 Task: Explore the historic Gaslamp Quarter in San Diego to California, using walking directions.
Action: Mouse moved to (1049, 65)
Screenshot: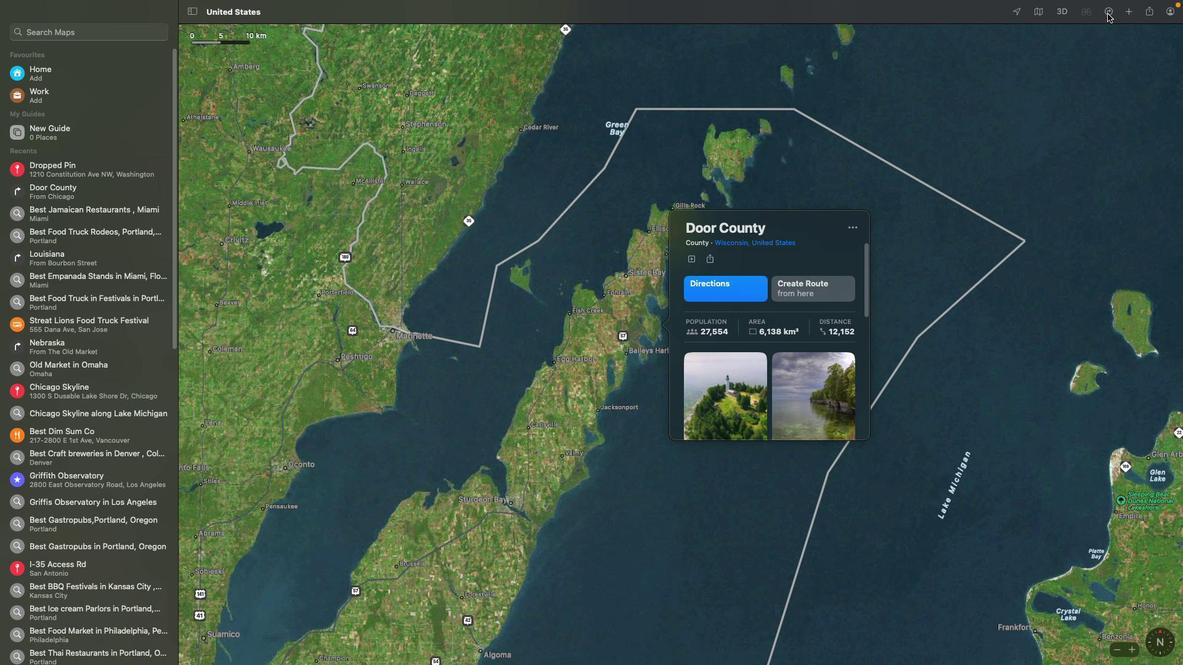 
Action: Mouse pressed left at (1049, 65)
Screenshot: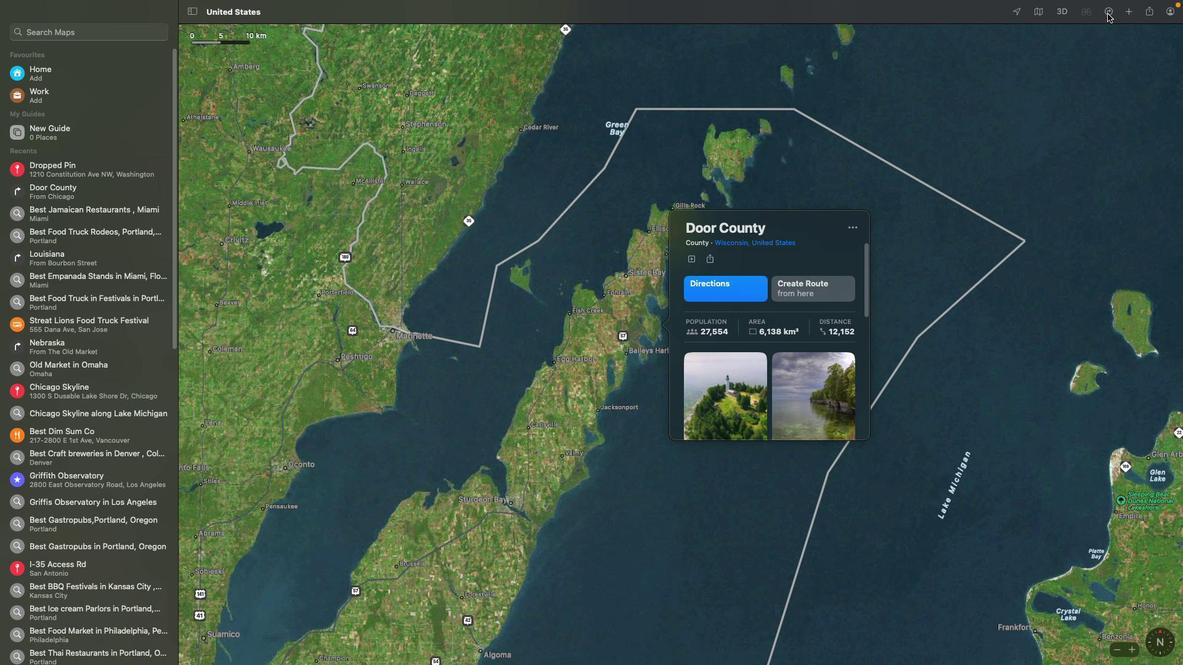 
Action: Mouse moved to (1055, 91)
Screenshot: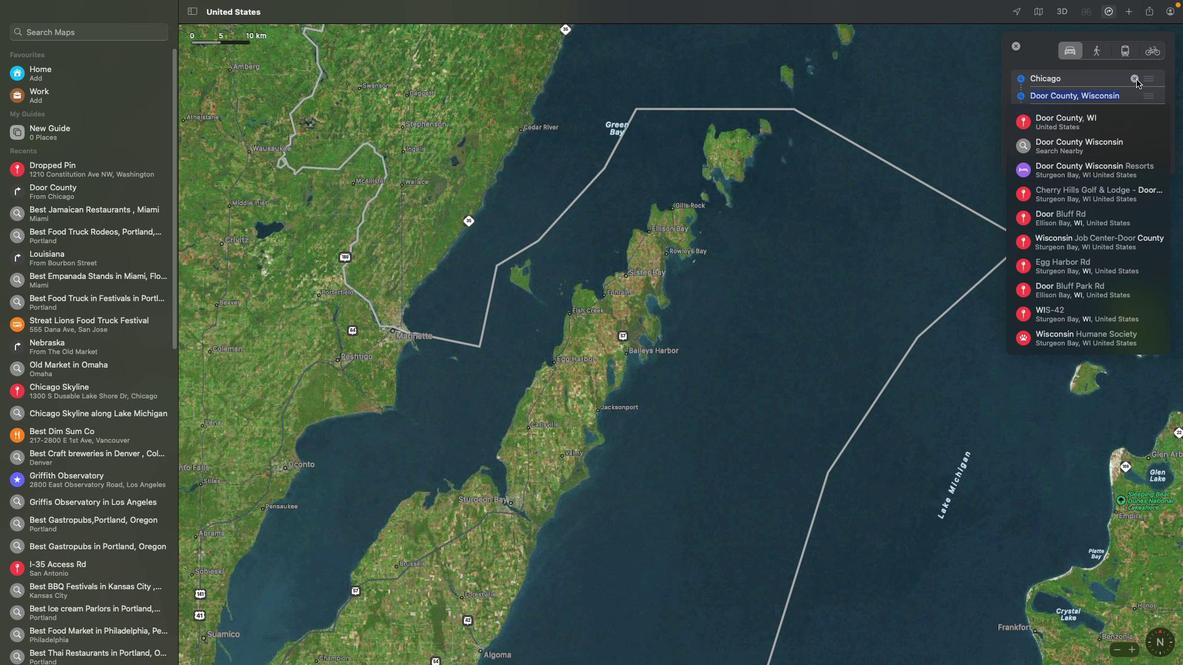
Action: Mouse pressed left at (1055, 91)
Screenshot: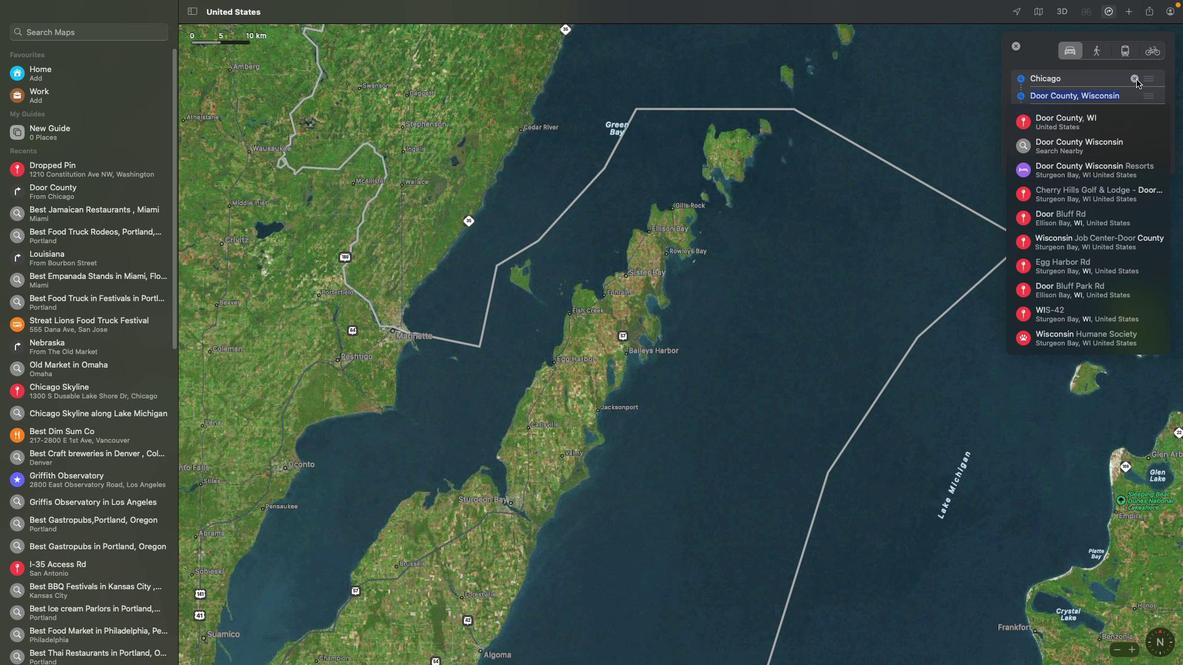 
Action: Mouse moved to (988, 126)
Screenshot: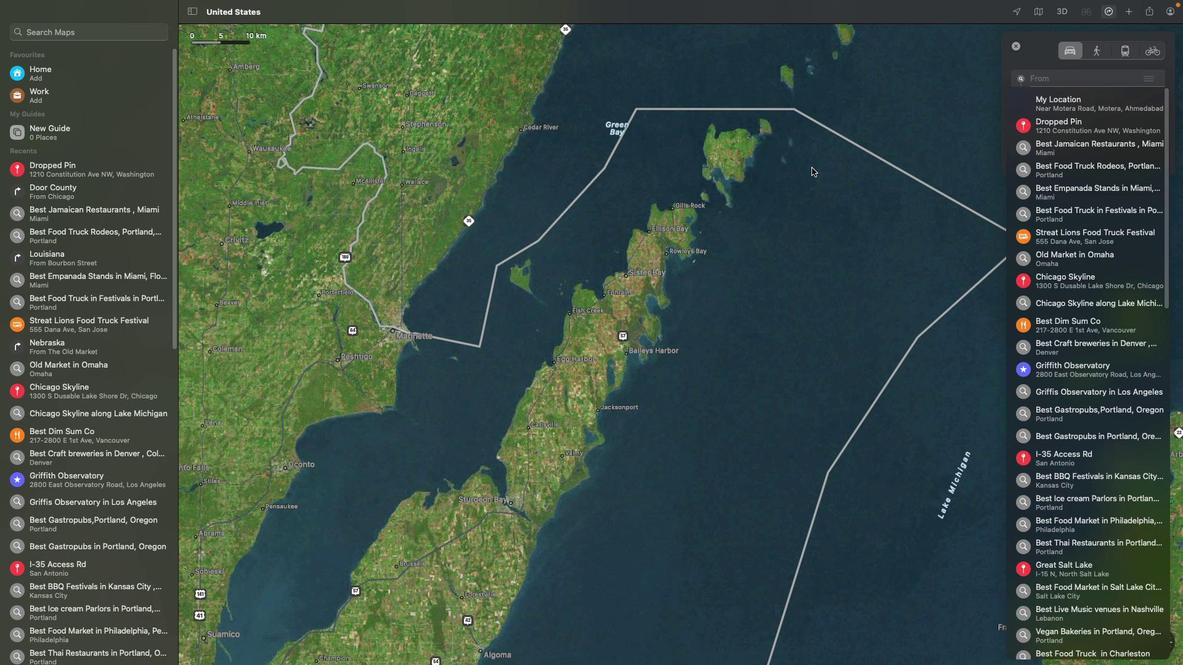 
Action: Mouse pressed left at (988, 126)
Screenshot: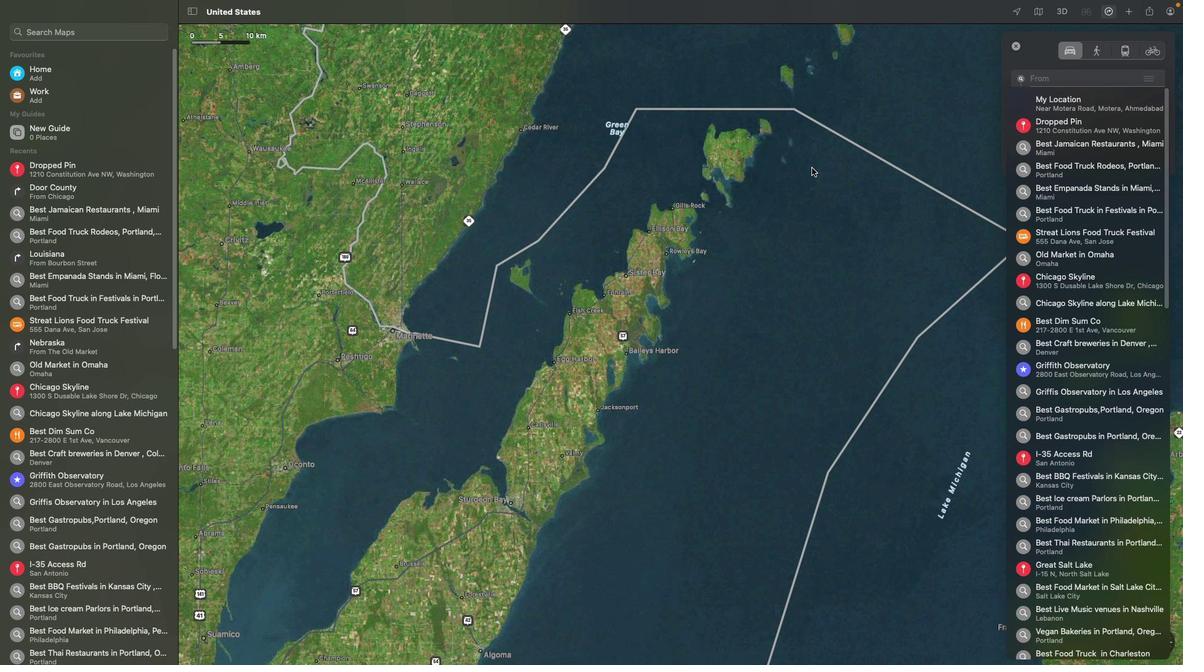 
Action: Mouse moved to (1054, 97)
Screenshot: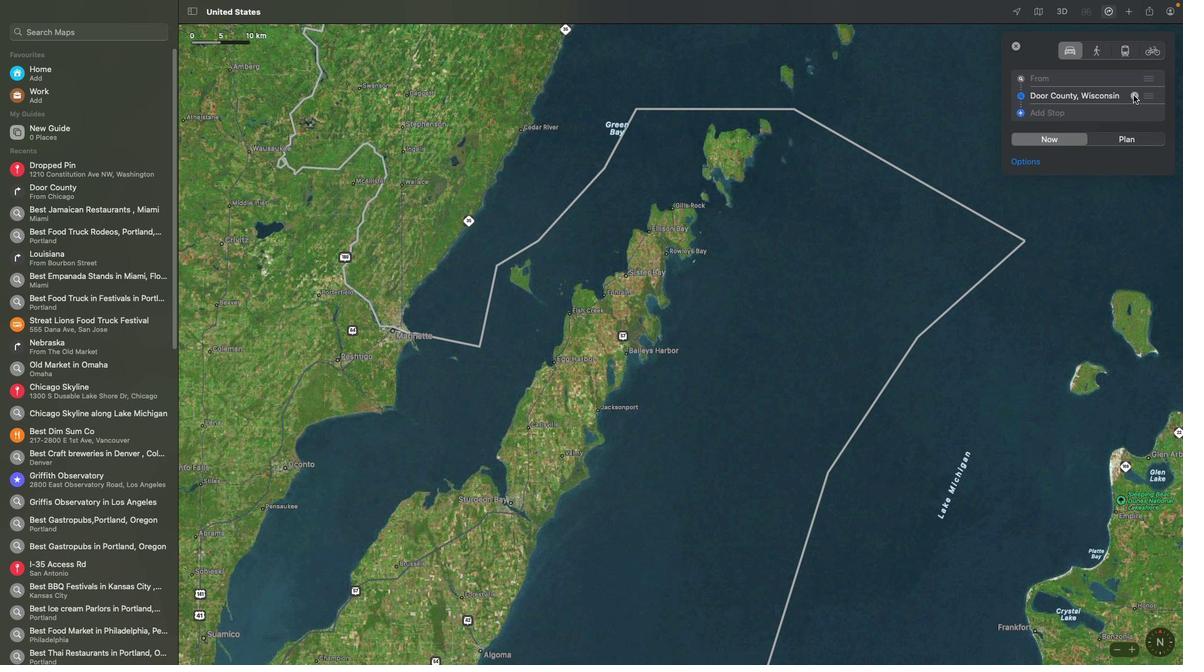 
Action: Mouse pressed left at (1054, 97)
Screenshot: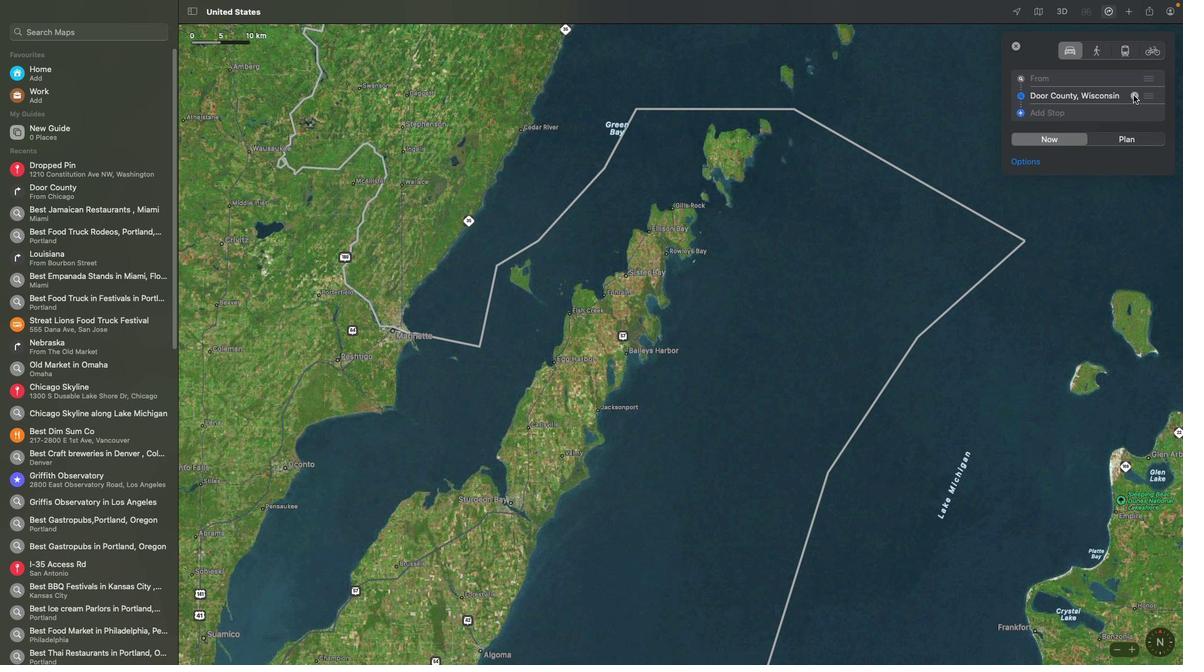 
Action: Mouse moved to (1040, 89)
Screenshot: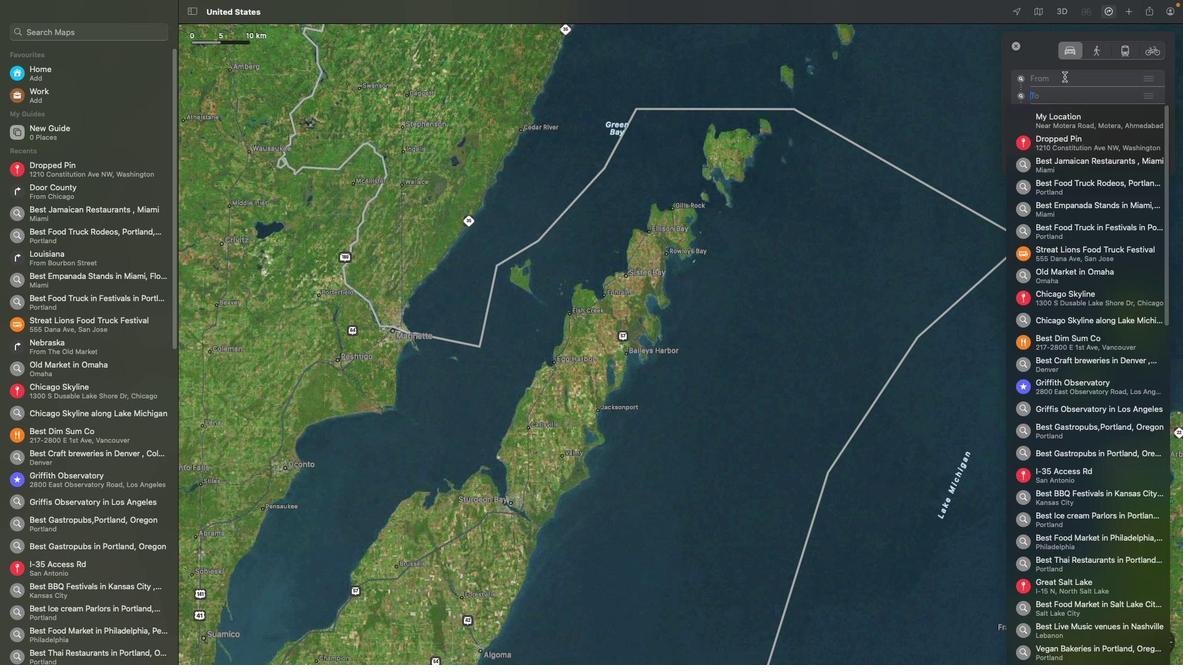
Action: Mouse pressed left at (1040, 89)
Screenshot: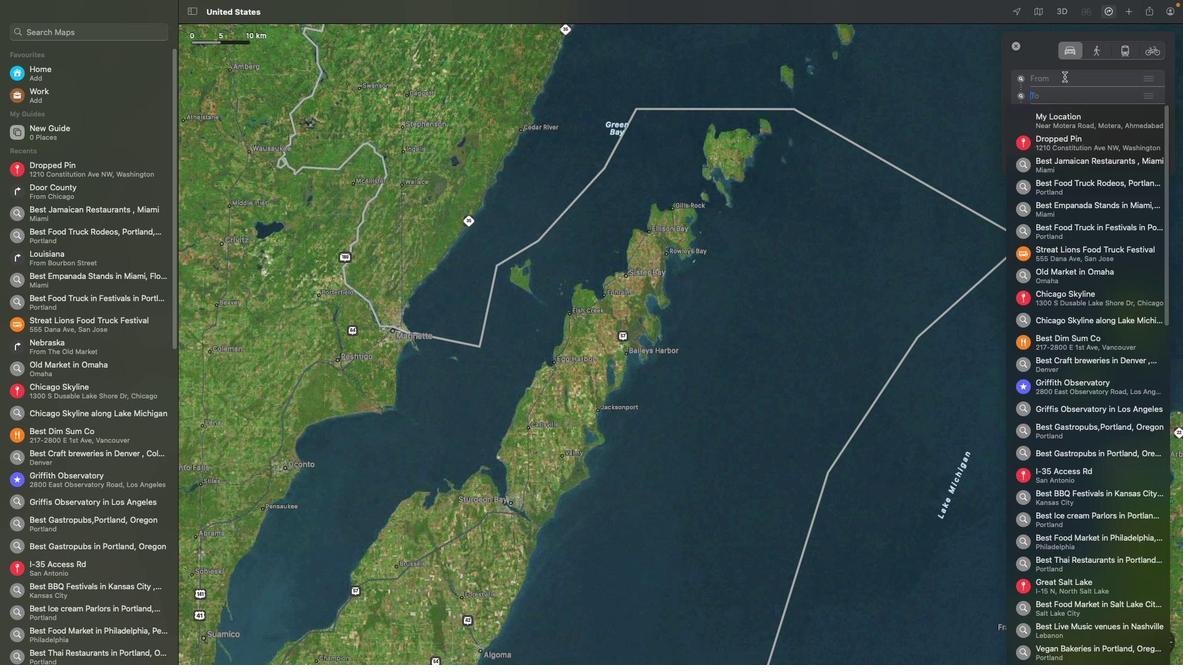 
Action: Key pressed Key.shift'Q''u''e'Key.backspace'a''r''t''e''r'Key.space'i''n'Key.spaceKey.shift'S''a''n'Key.spaceKey.shift'D''i''e''g''o'
Screenshot: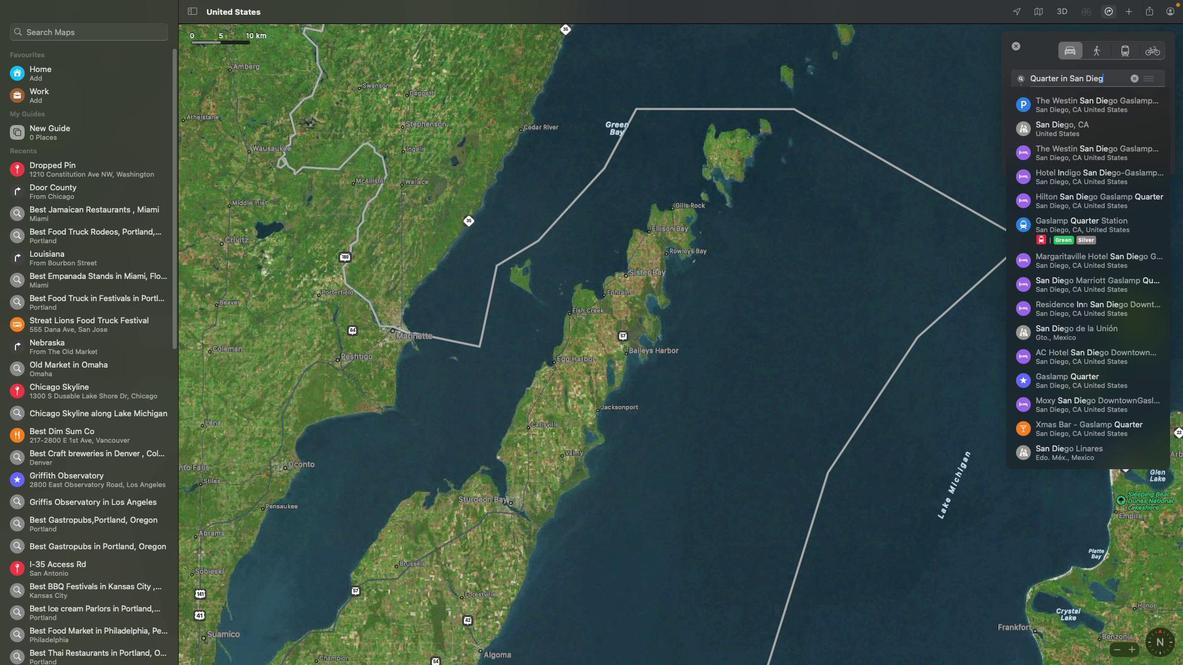 
Action: Mouse moved to (1008, 121)
Screenshot: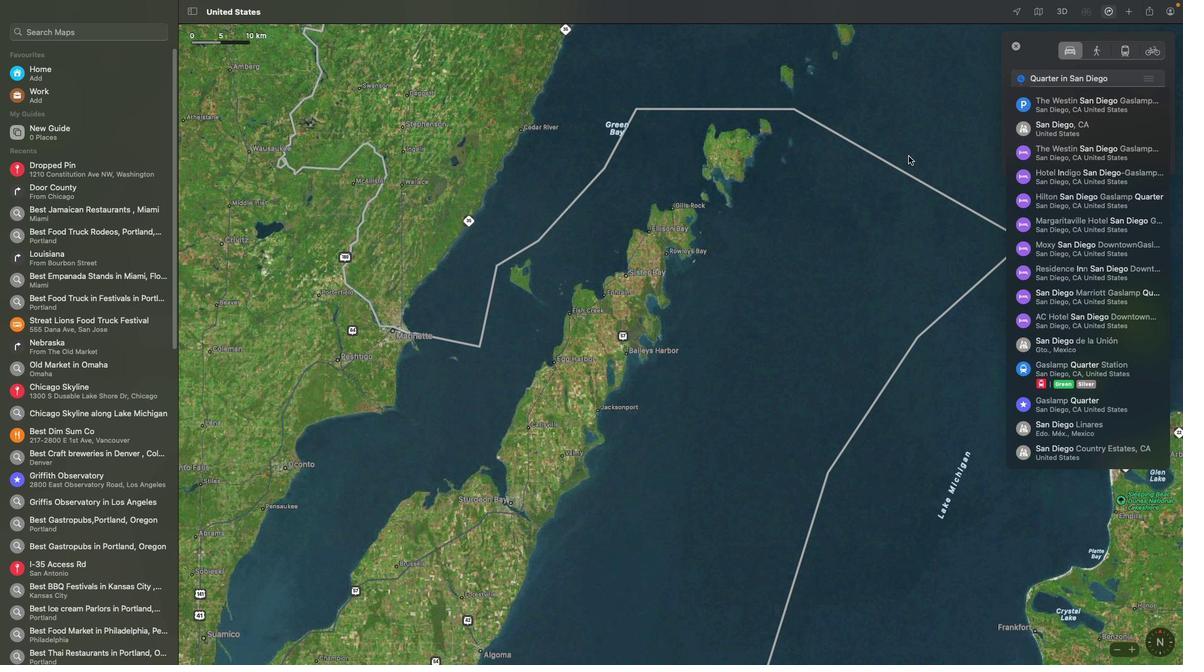 
Action: Mouse pressed left at (1008, 121)
Screenshot: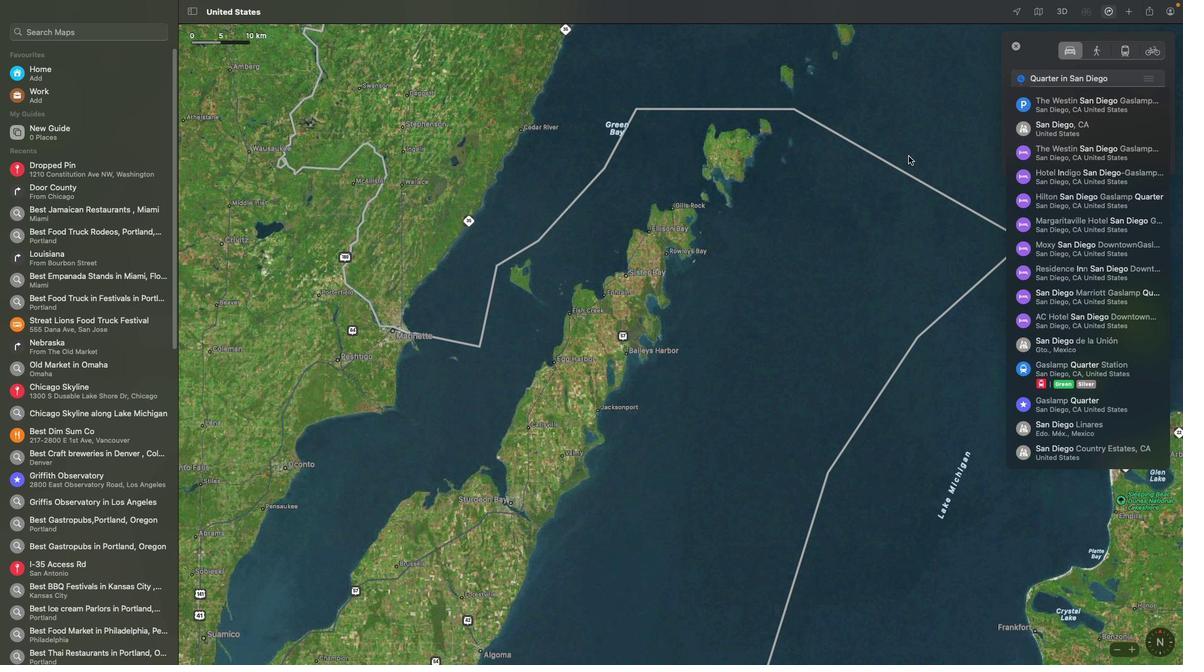 
Action: Mouse moved to (1037, 97)
Screenshot: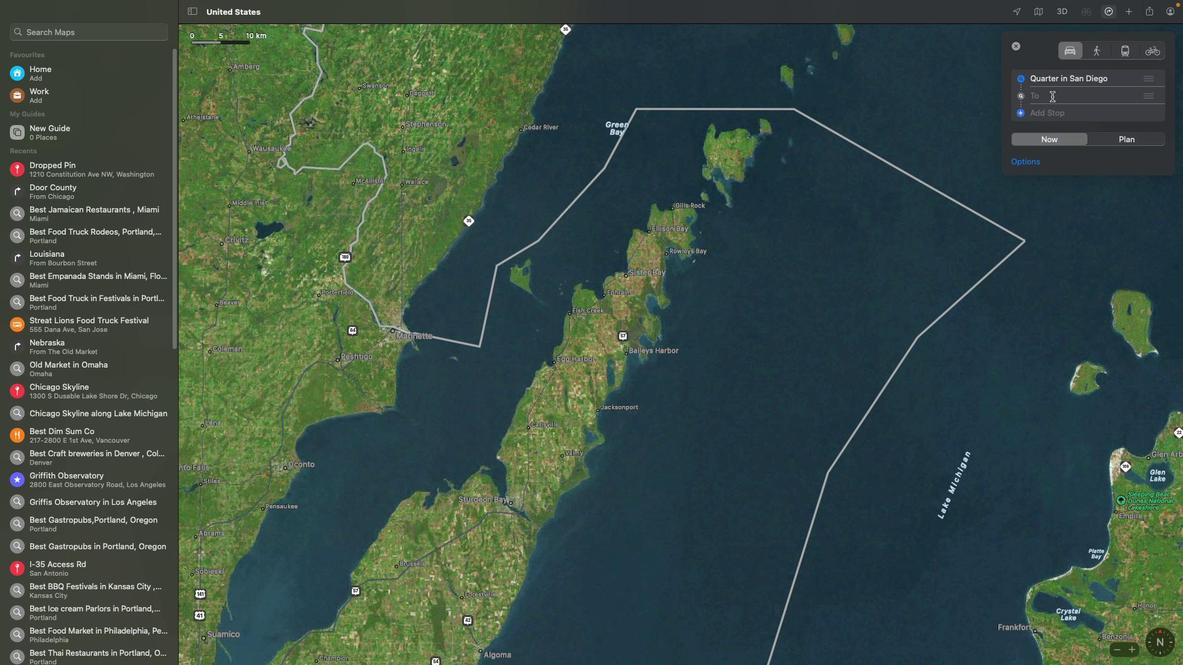 
Action: Mouse pressed left at (1037, 97)
Screenshot: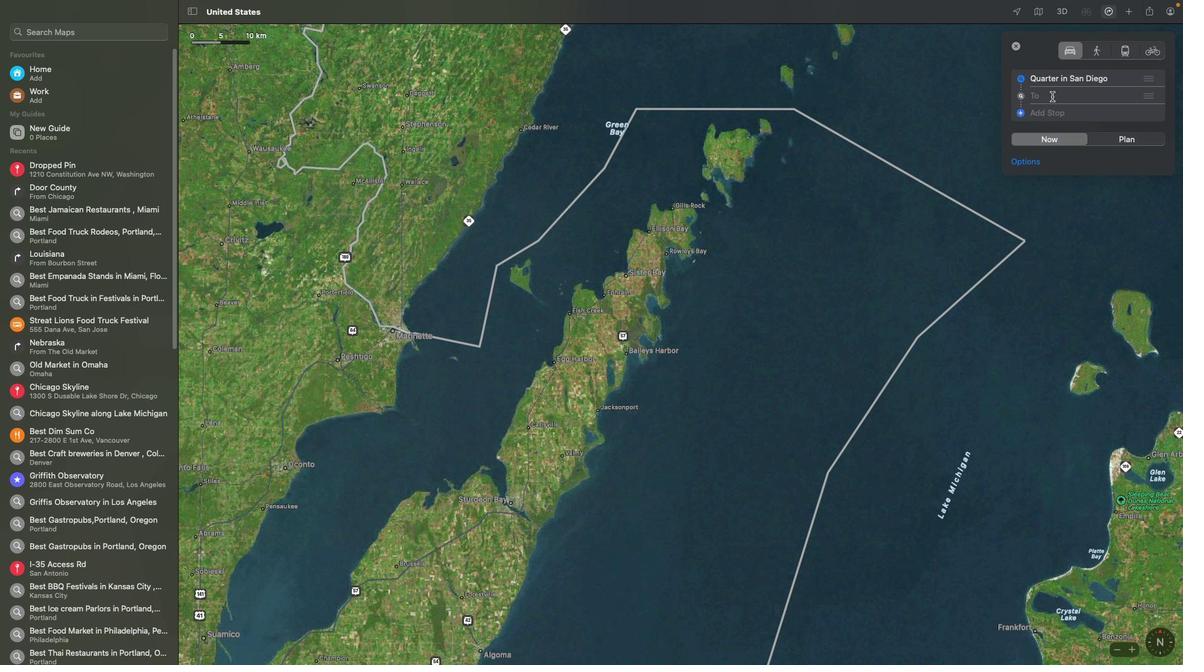 
Action: Key pressed Key.shift'C''a''l'
Screenshot: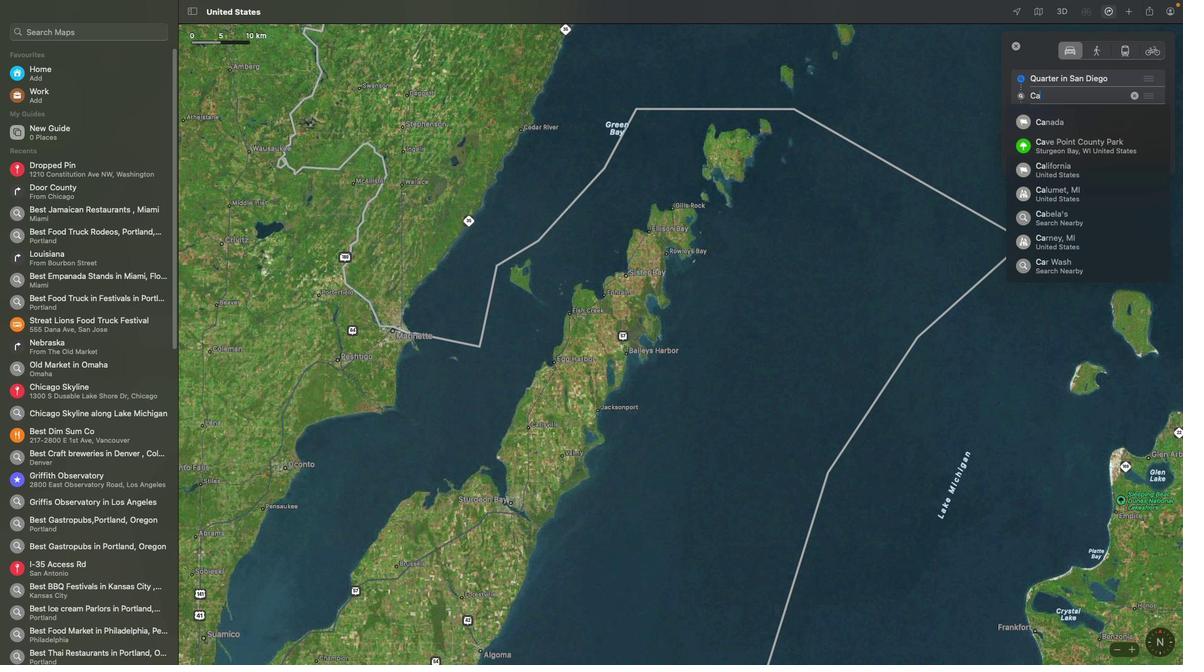 
Action: Mouse moved to (1038, 105)
Screenshot: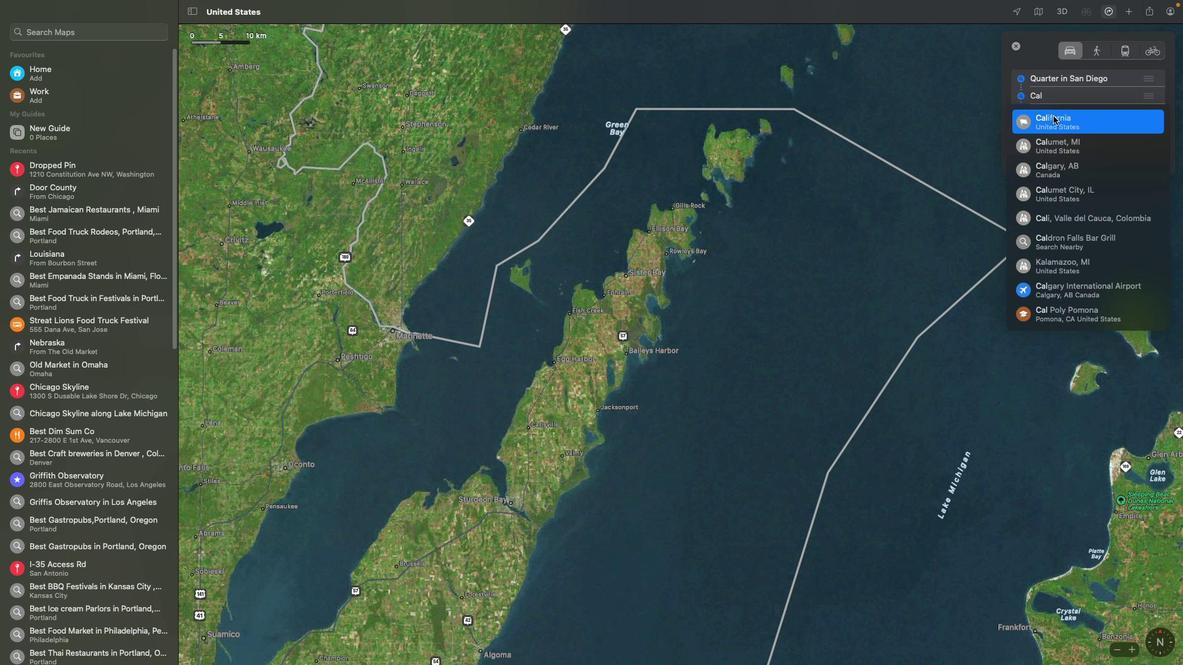 
Action: Mouse pressed left at (1038, 105)
Screenshot: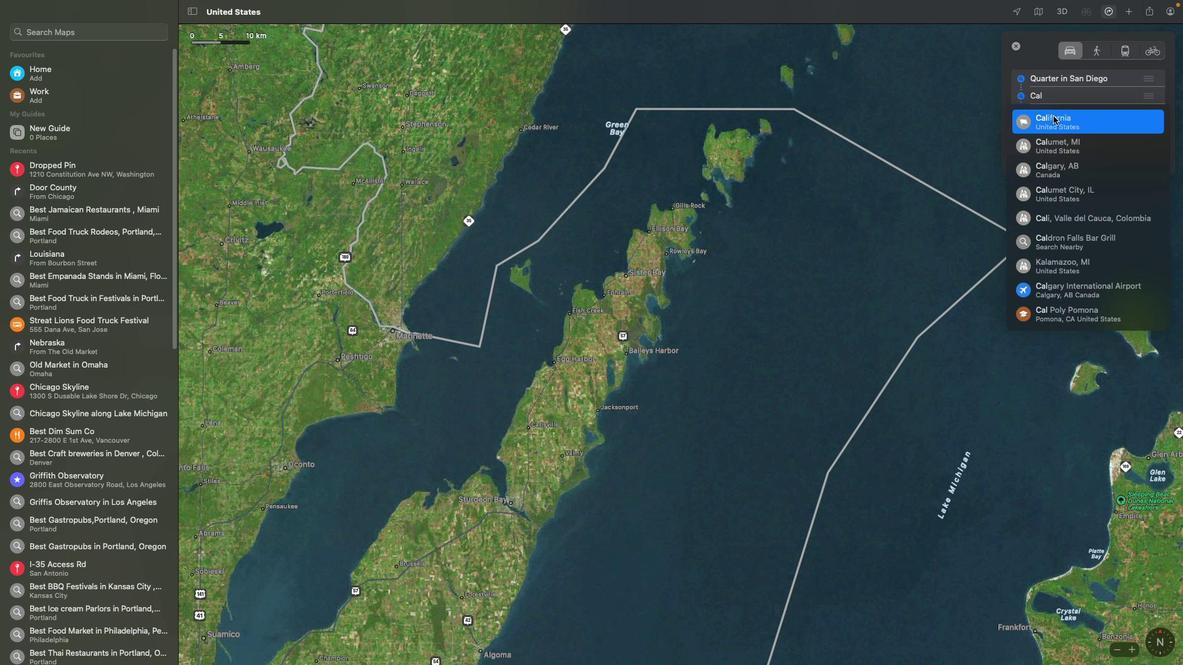 
Action: Mouse moved to (1046, 80)
Screenshot: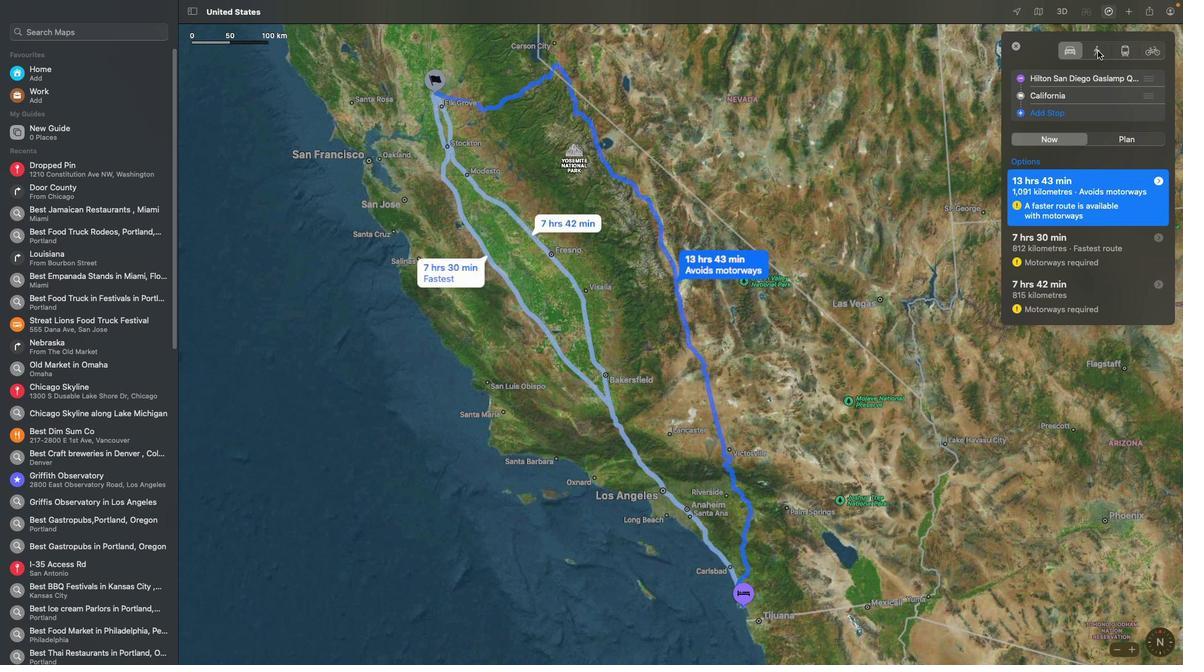 
Action: Mouse pressed left at (1046, 80)
Screenshot: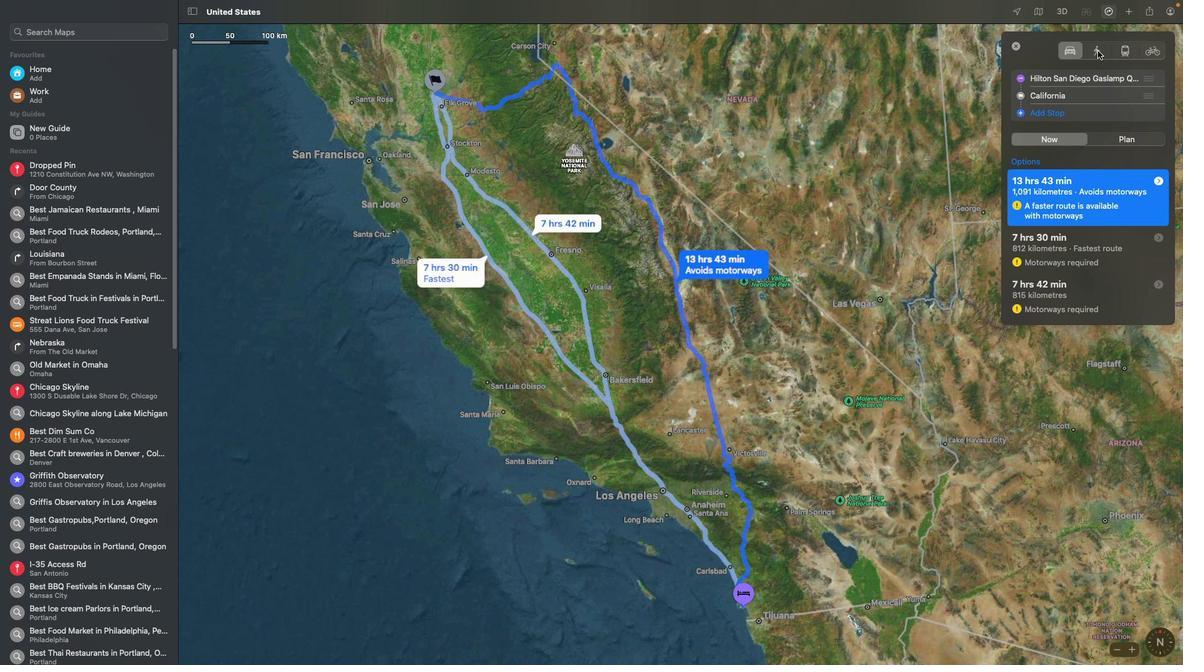 
Action: Mouse moved to (1001, 168)
Screenshot: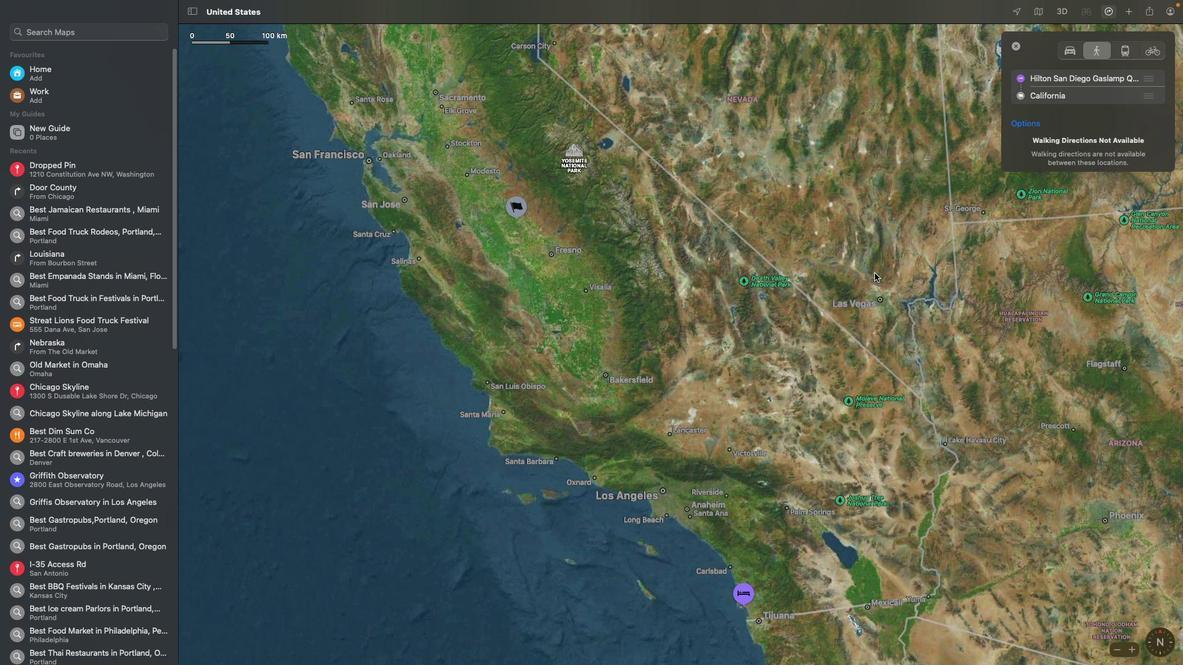 
